 Task: Access the platform events relays.
Action: Mouse moved to (1079, 77)
Screenshot: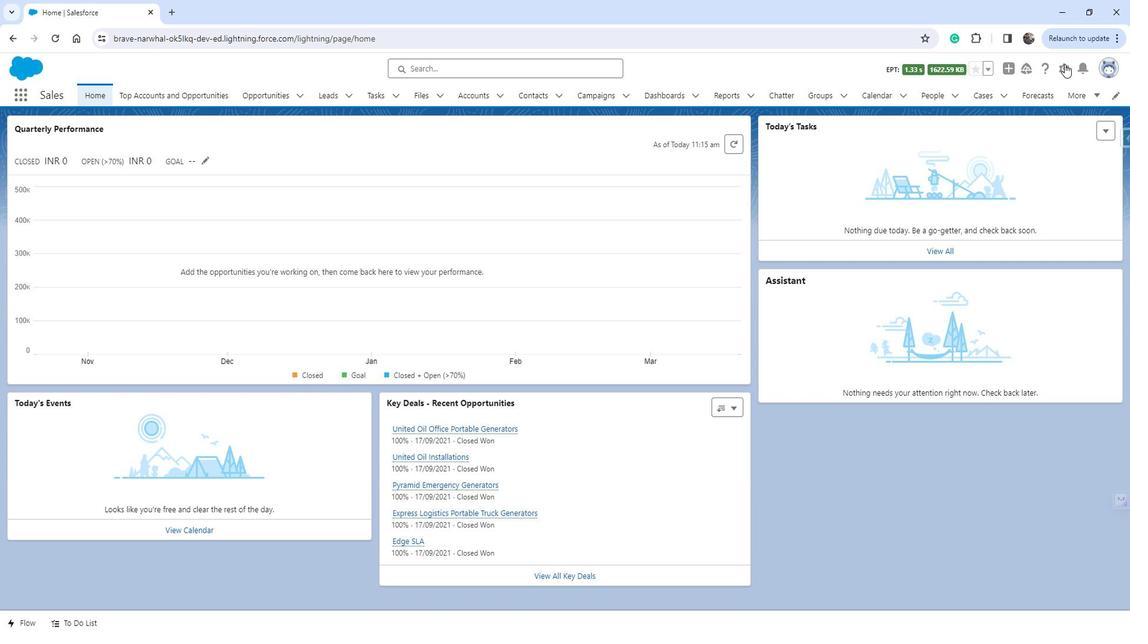 
Action: Mouse pressed left at (1079, 77)
Screenshot: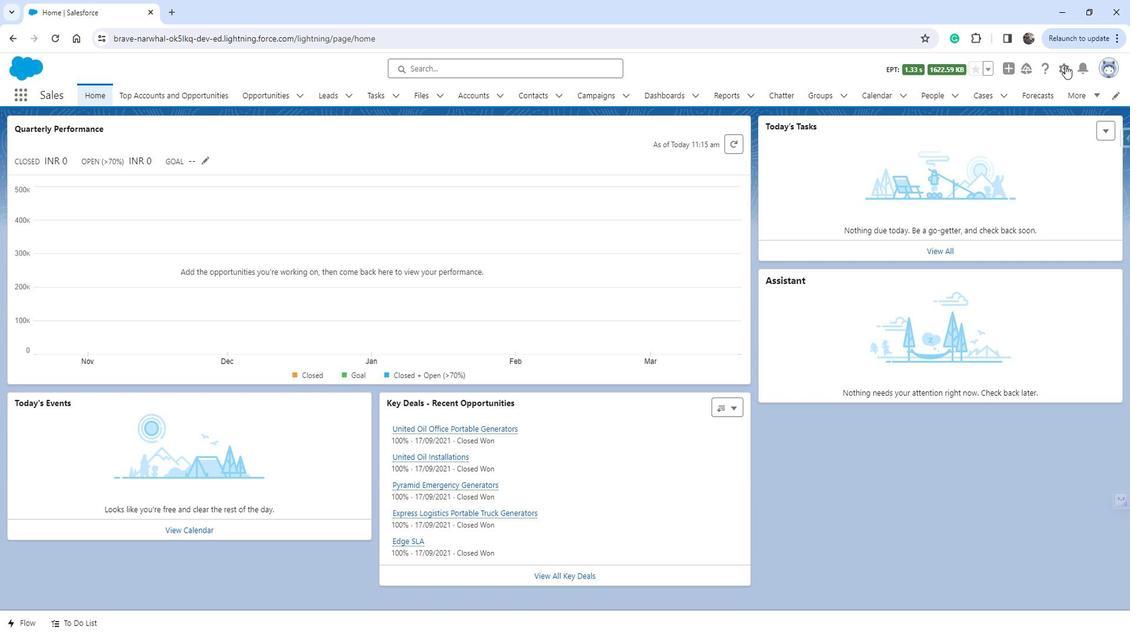 
Action: Mouse moved to (1031, 111)
Screenshot: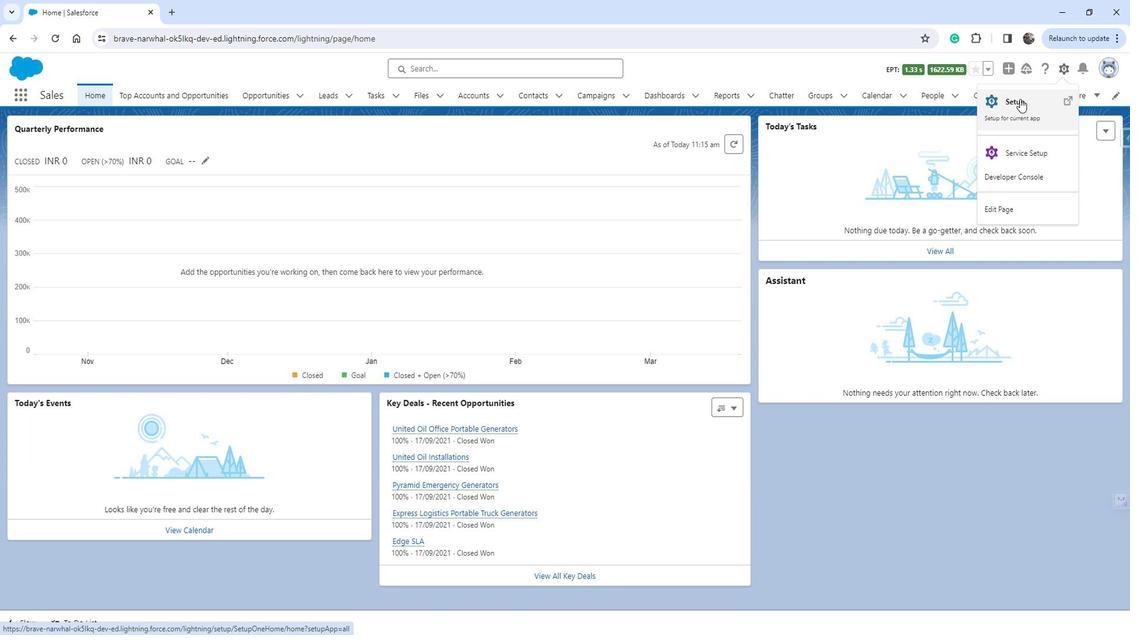 
Action: Mouse pressed left at (1031, 111)
Screenshot: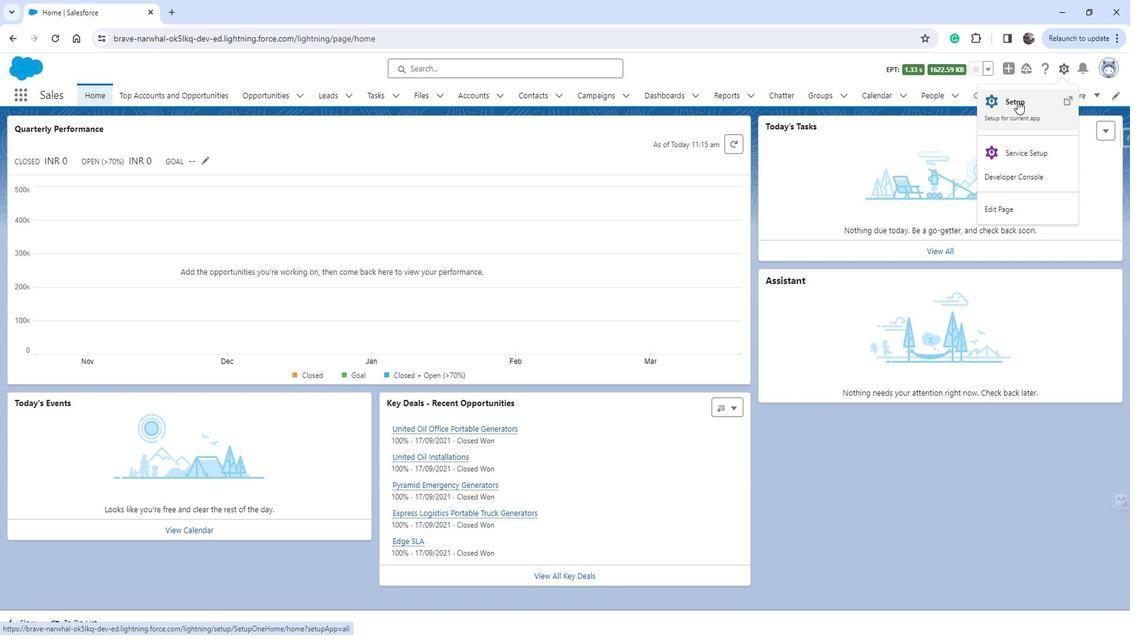
Action: Mouse moved to (95, 350)
Screenshot: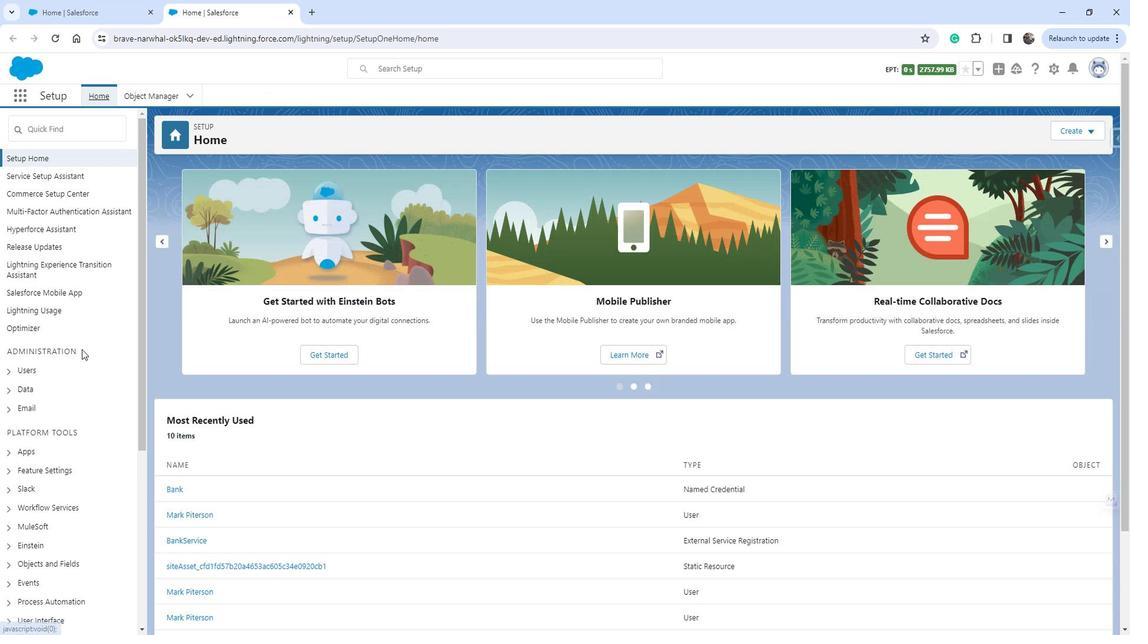 
Action: Mouse scrolled (95, 350) with delta (0, 0)
Screenshot: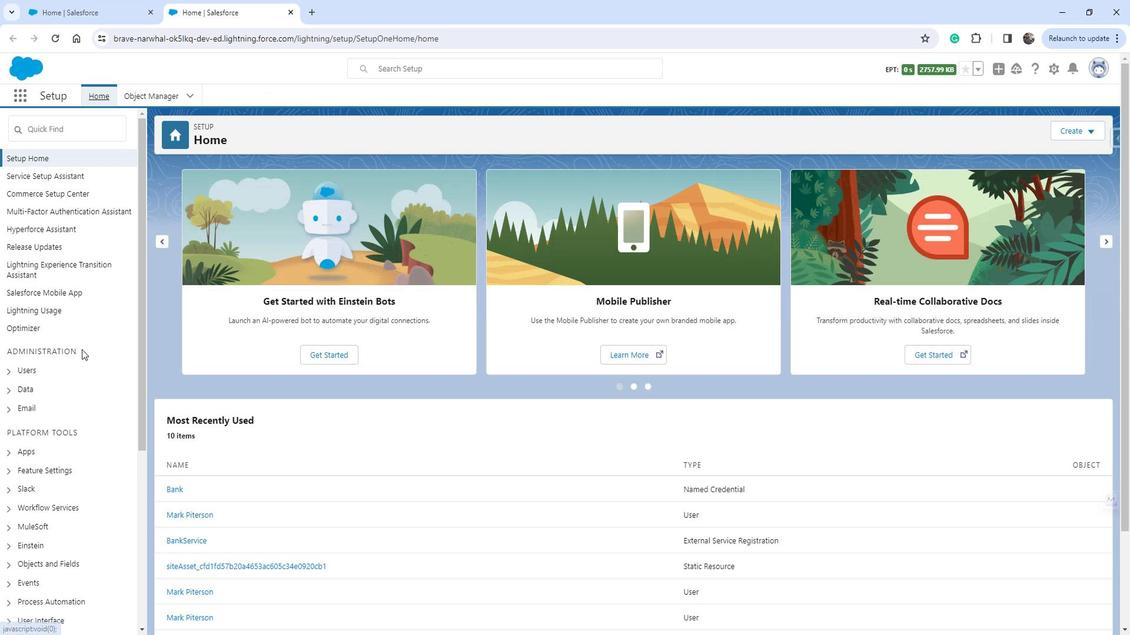 
Action: Mouse scrolled (95, 350) with delta (0, 0)
Screenshot: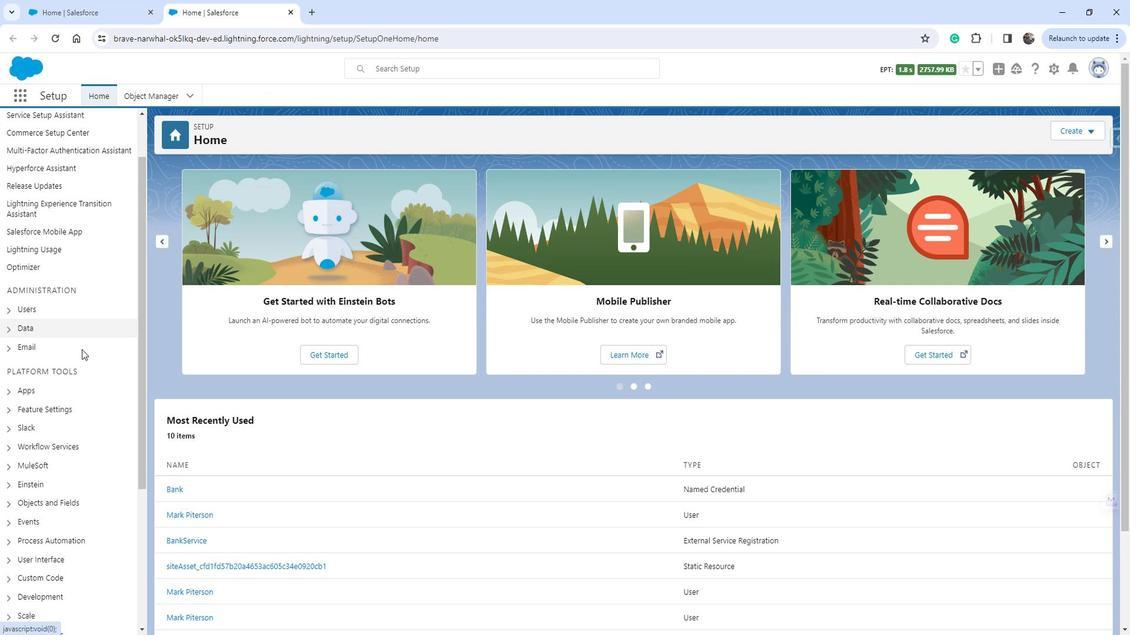 
Action: Mouse moved to (81, 354)
Screenshot: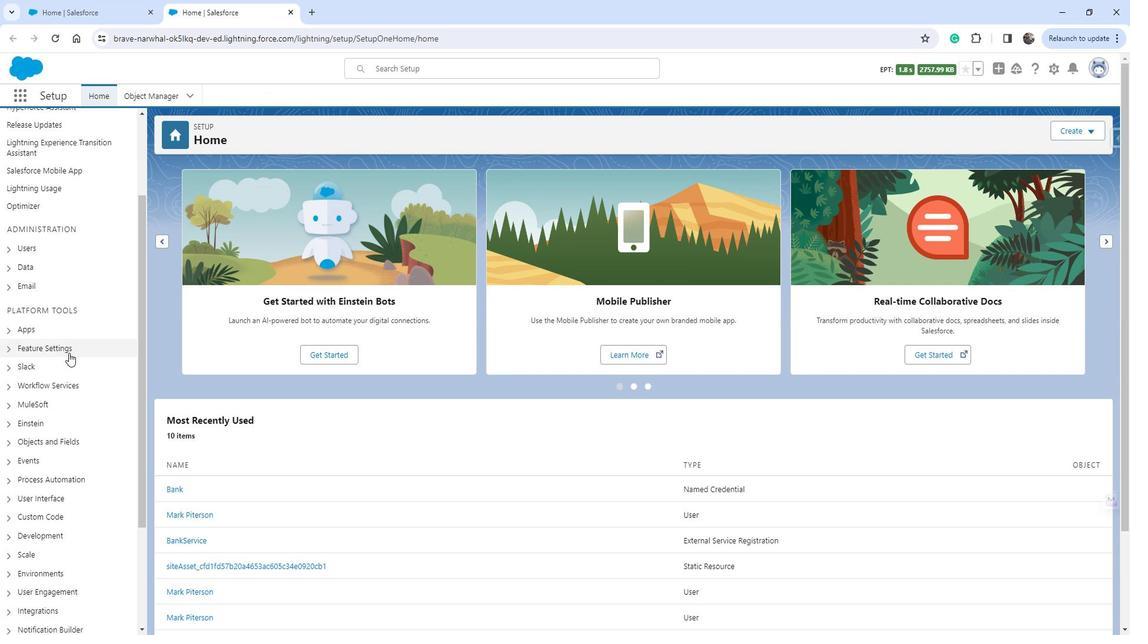 
Action: Mouse scrolled (81, 353) with delta (0, 0)
Screenshot: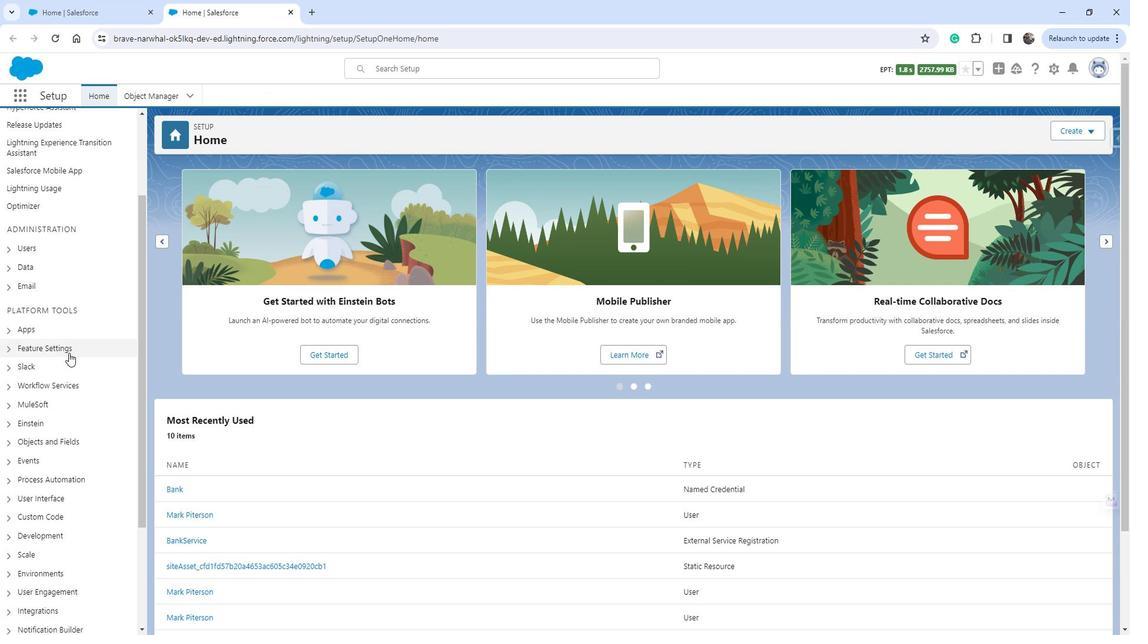 
Action: Mouse moved to (78, 354)
Screenshot: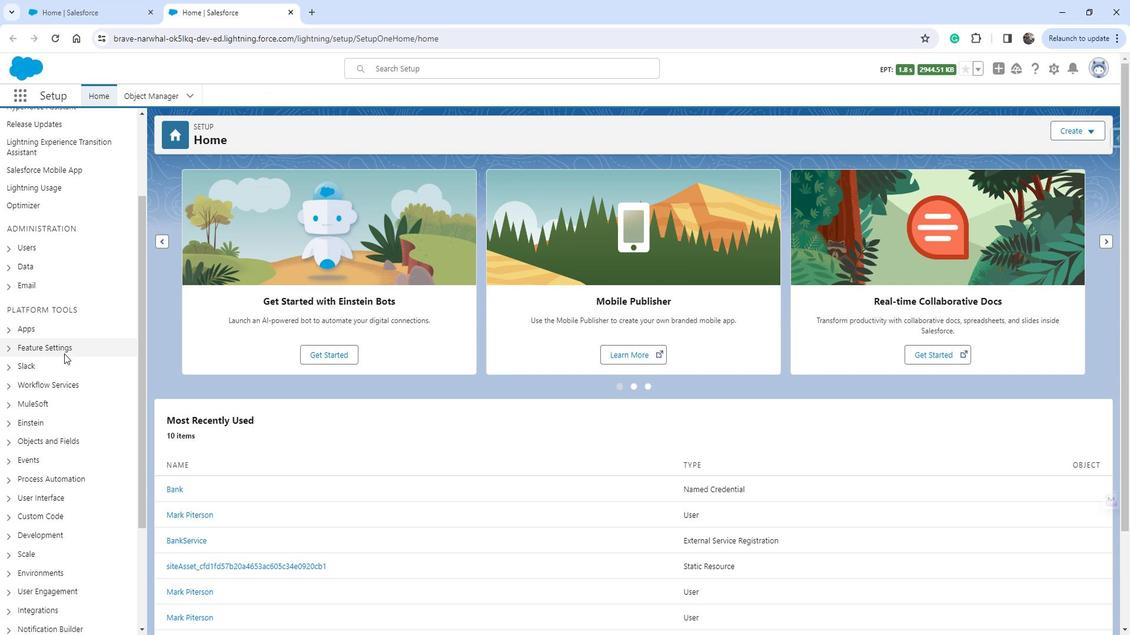 
Action: Mouse scrolled (78, 354) with delta (0, 0)
Screenshot: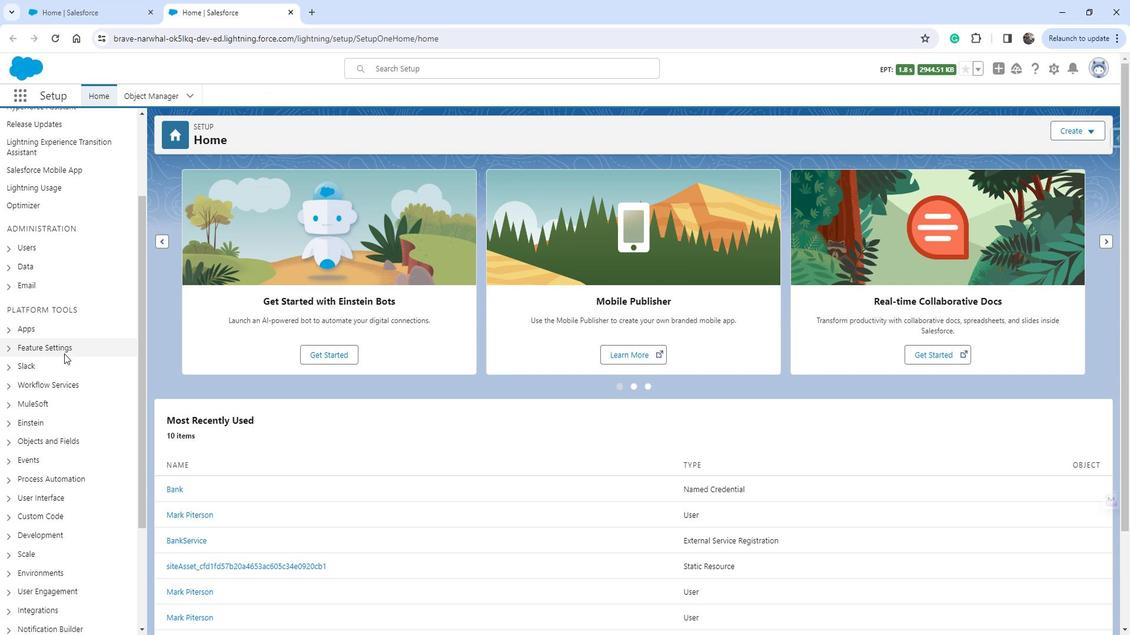 
Action: Mouse moved to (21, 337)
Screenshot: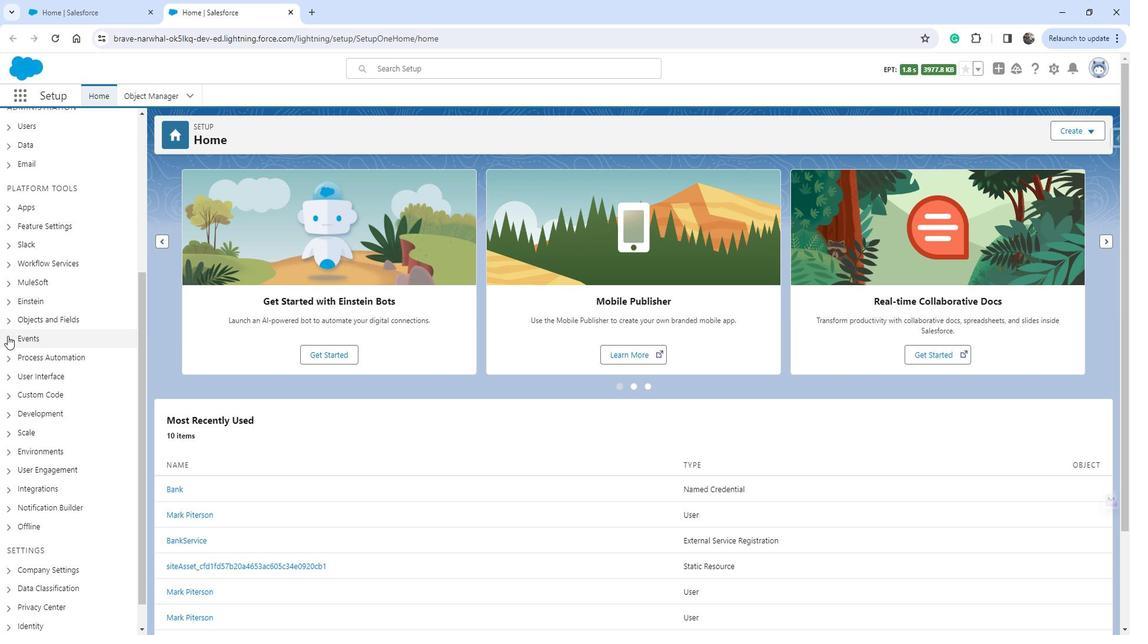 
Action: Mouse pressed left at (21, 337)
Screenshot: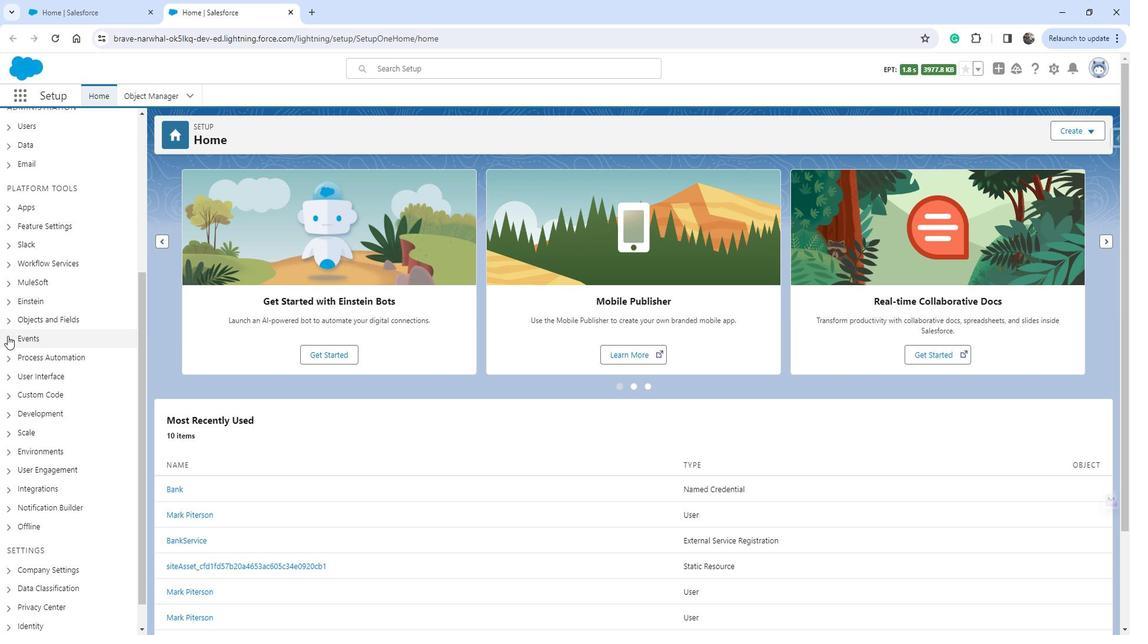 
Action: Mouse moved to (58, 376)
Screenshot: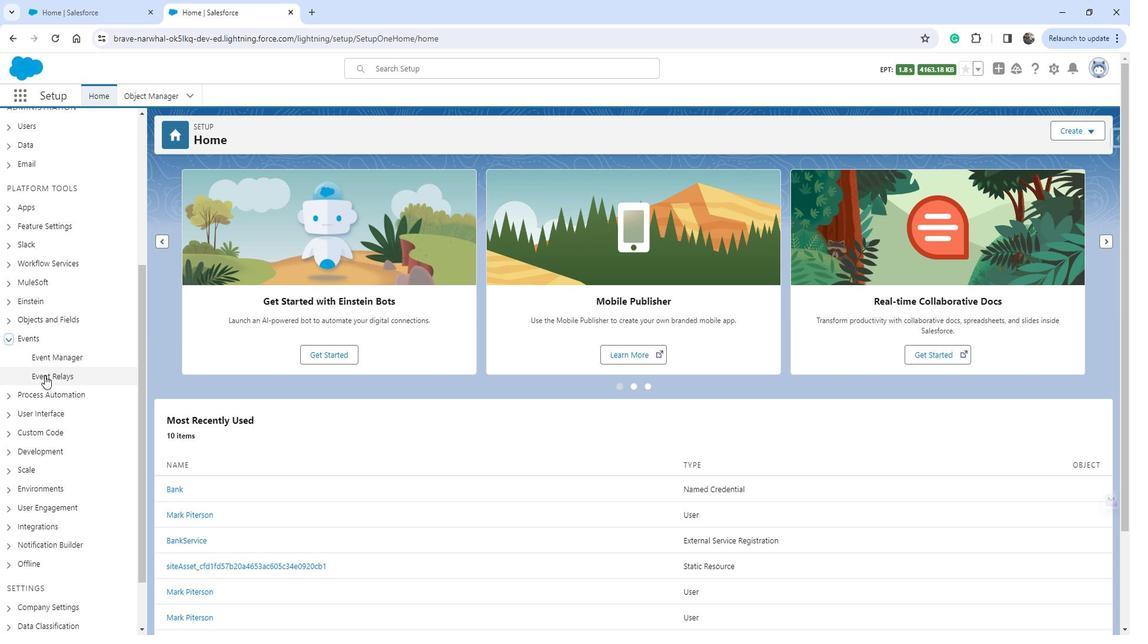
Action: Mouse pressed left at (58, 376)
Screenshot: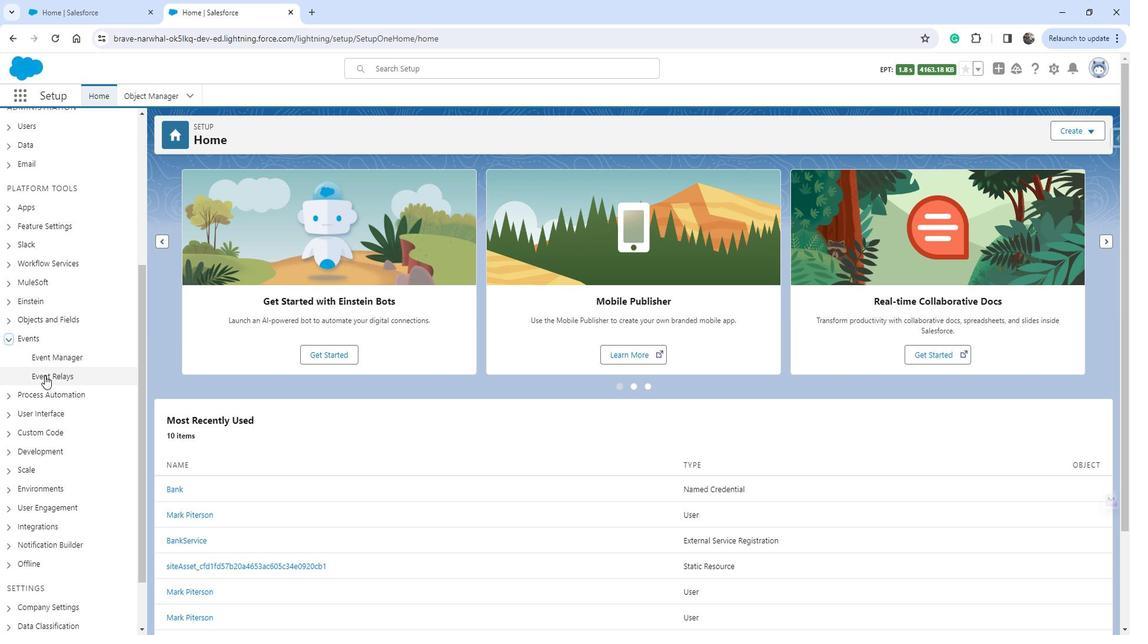 
Action: Mouse moved to (731, 334)
Screenshot: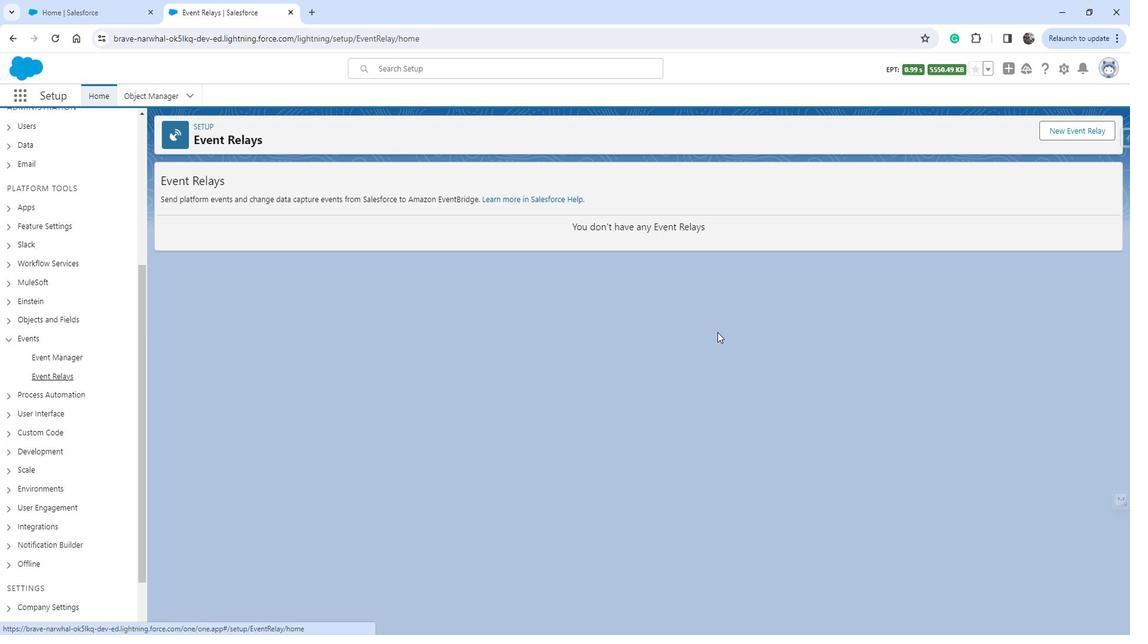 
